 Task: Check the sale-to-list ratio of furnished in the last 5 years.
Action: Mouse moved to (841, 187)
Screenshot: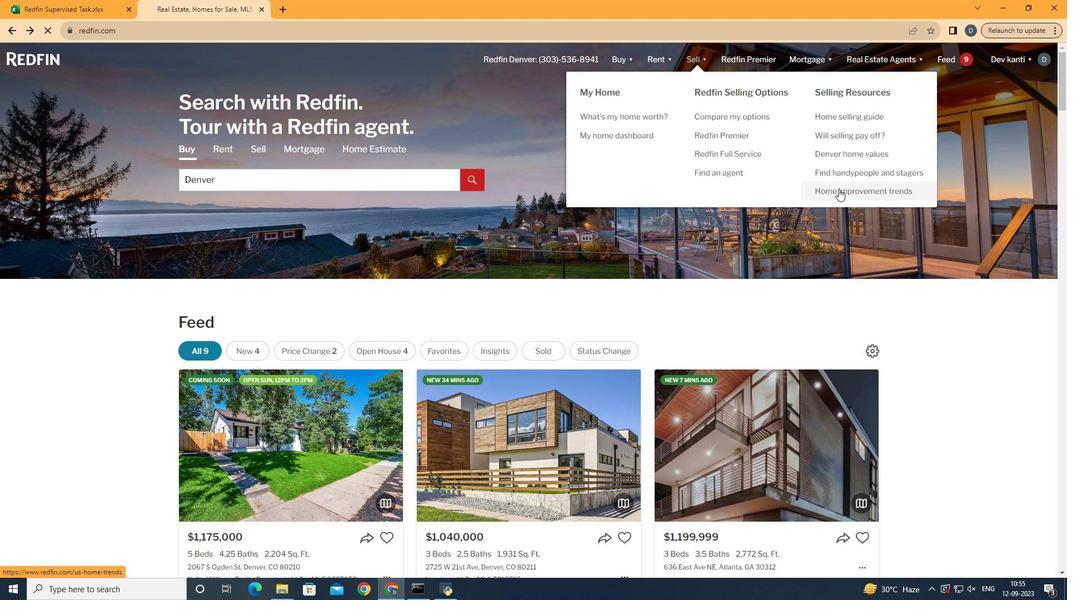 
Action: Mouse pressed left at (841, 187)
Screenshot: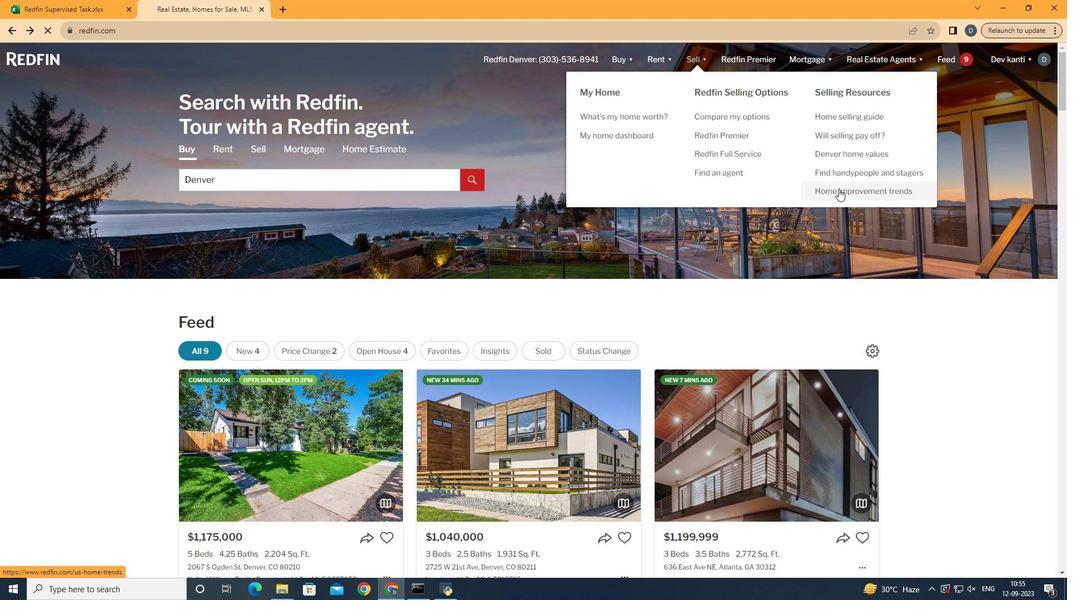 
Action: Mouse moved to (265, 210)
Screenshot: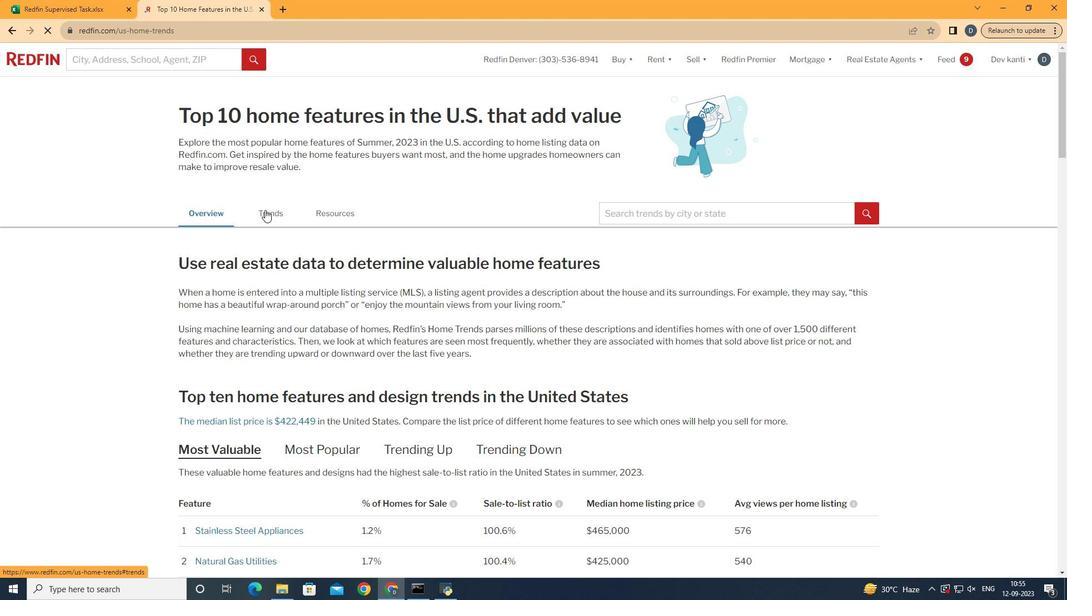 
Action: Mouse pressed left at (265, 210)
Screenshot: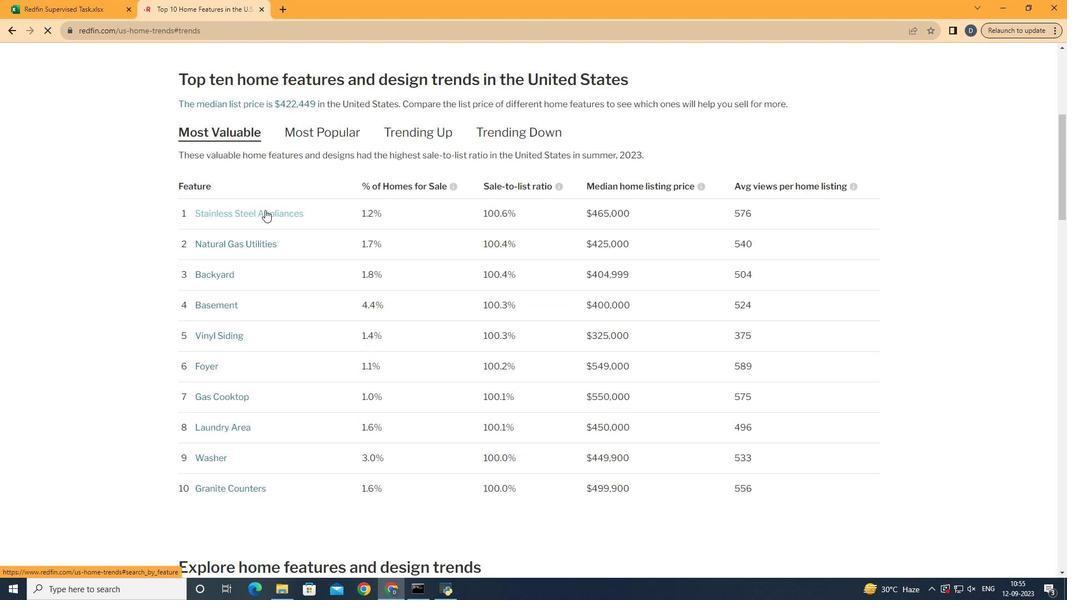 
Action: Mouse moved to (331, 316)
Screenshot: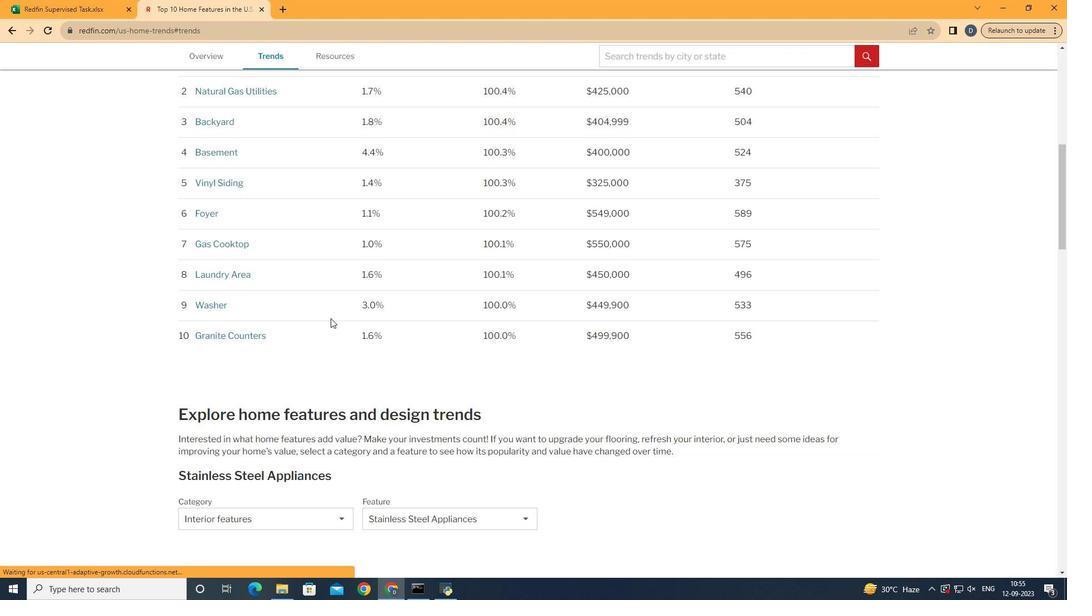 
Action: Mouse scrolled (331, 316) with delta (0, 0)
Screenshot: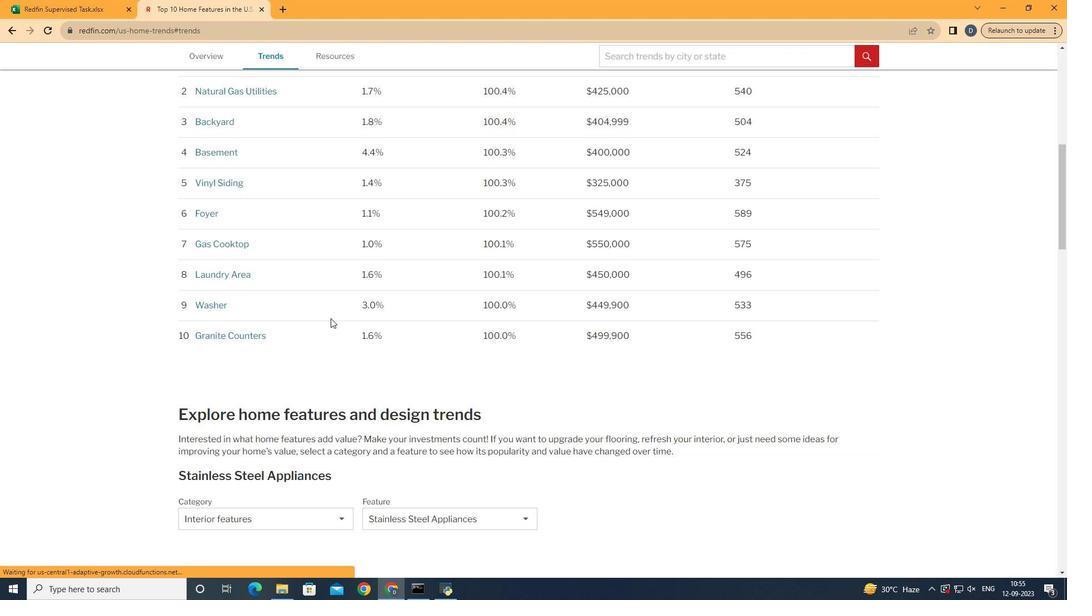 
Action: Mouse moved to (329, 318)
Screenshot: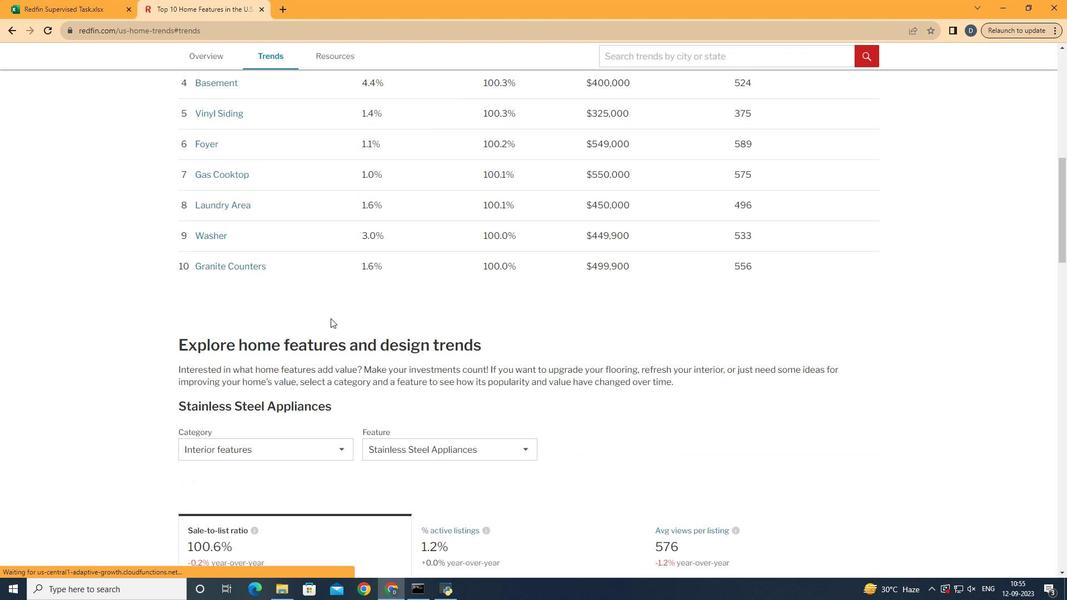 
Action: Mouse scrolled (329, 317) with delta (0, 0)
Screenshot: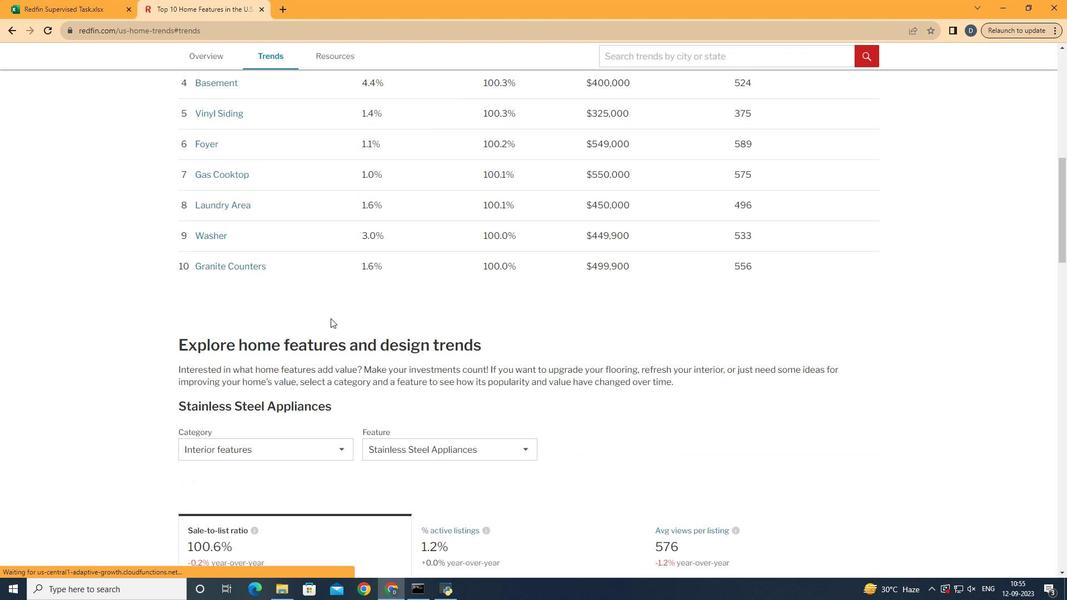 
Action: Mouse moved to (328, 318)
Screenshot: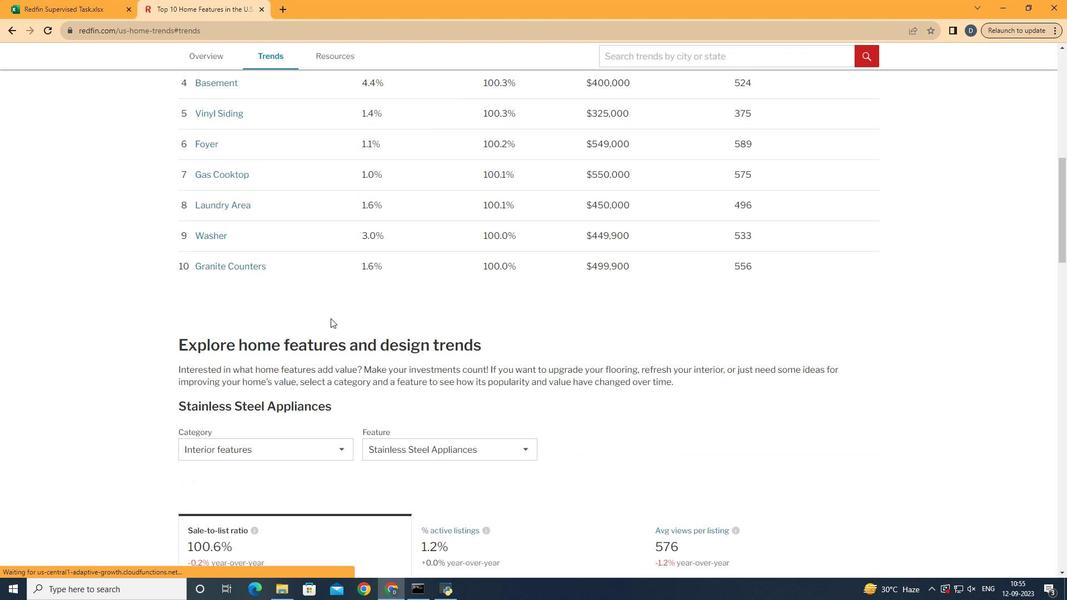 
Action: Mouse scrolled (328, 318) with delta (0, 0)
Screenshot: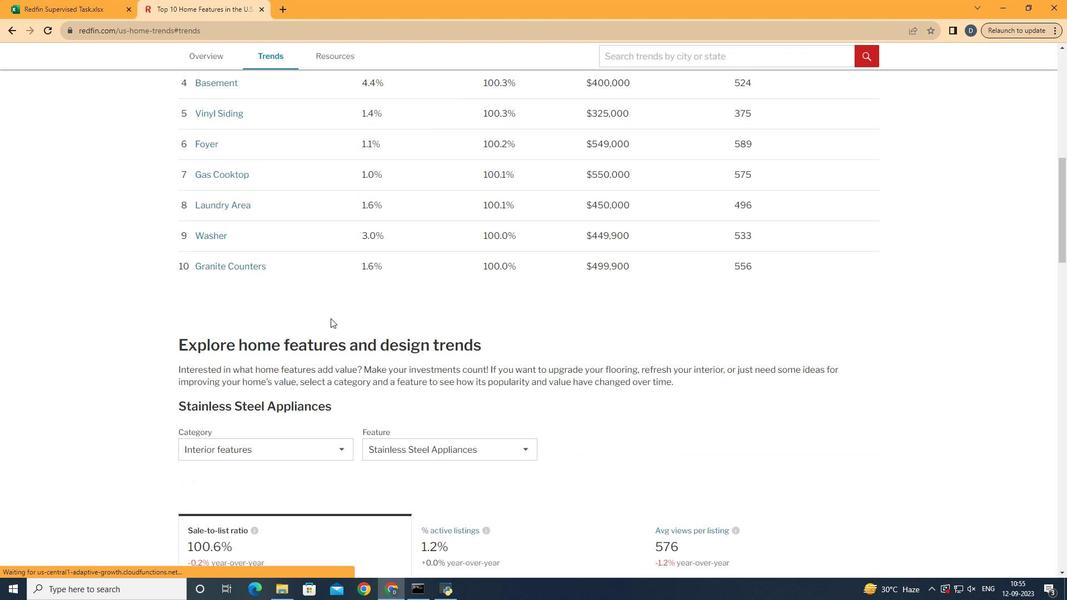 
Action: Mouse scrolled (328, 318) with delta (0, 0)
Screenshot: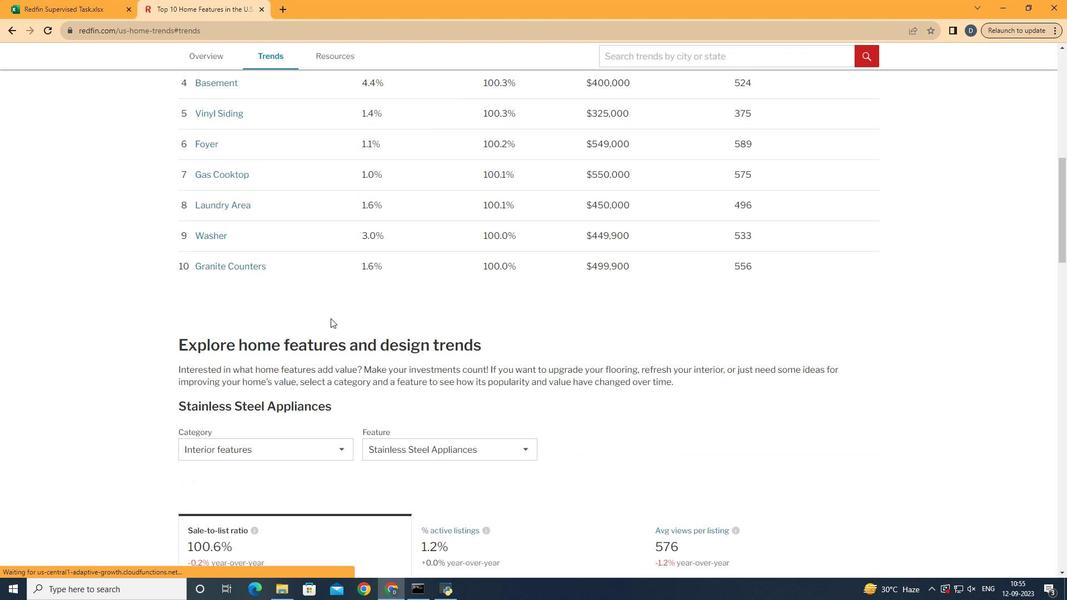 
Action: Mouse moved to (330, 318)
Screenshot: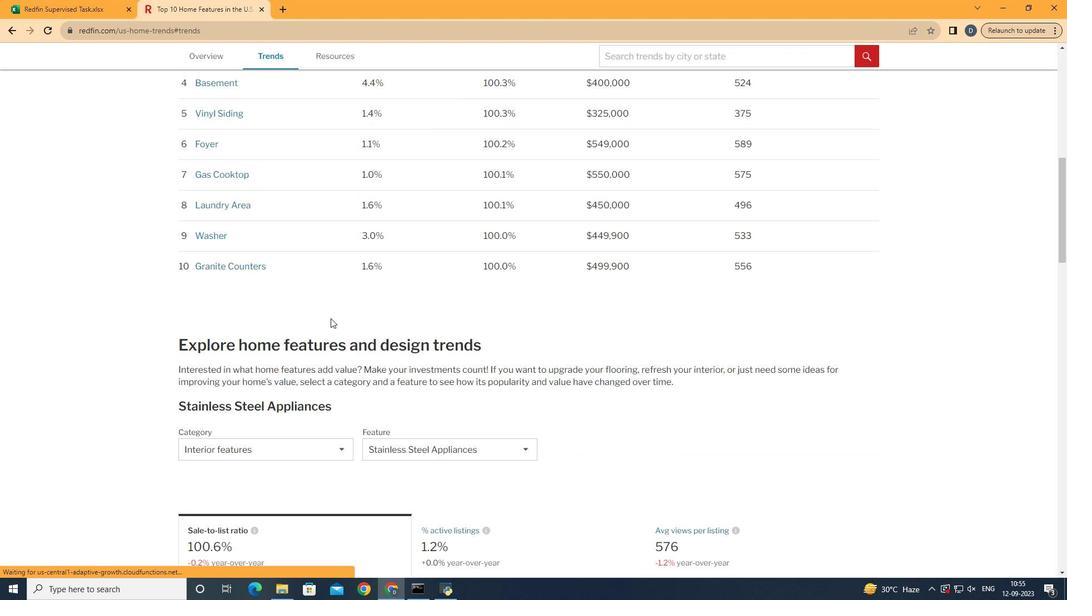 
Action: Mouse scrolled (330, 318) with delta (0, 0)
Screenshot: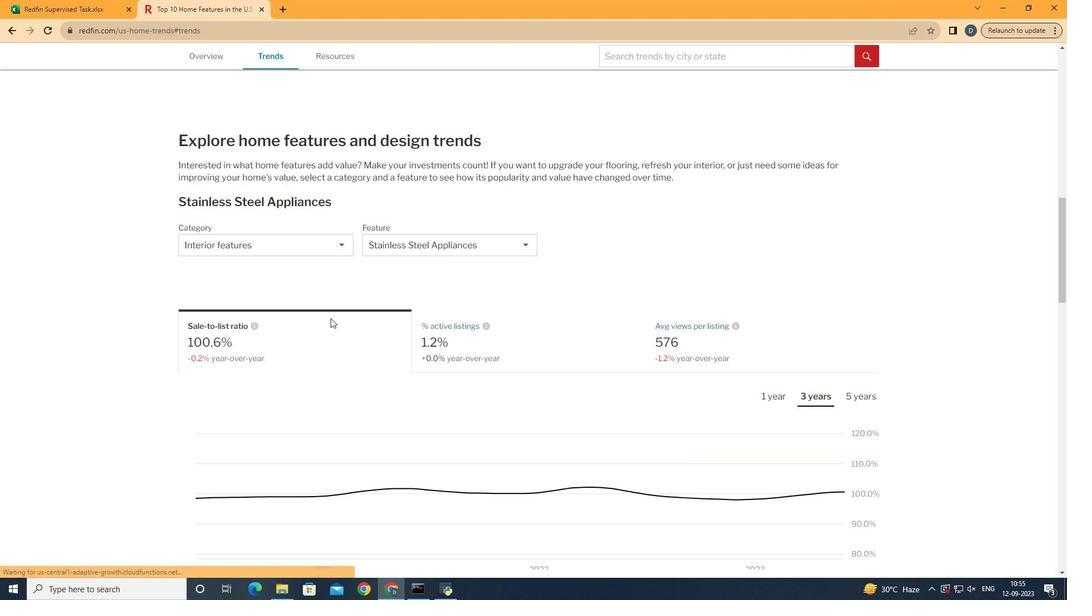 
Action: Mouse scrolled (330, 318) with delta (0, 0)
Screenshot: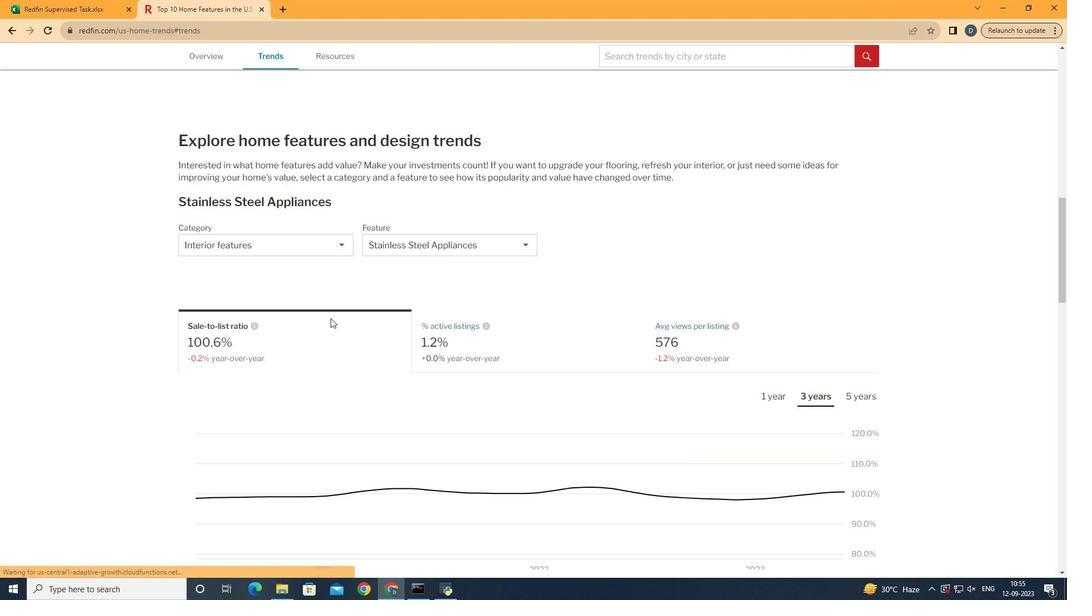 
Action: Mouse scrolled (330, 318) with delta (0, 0)
Screenshot: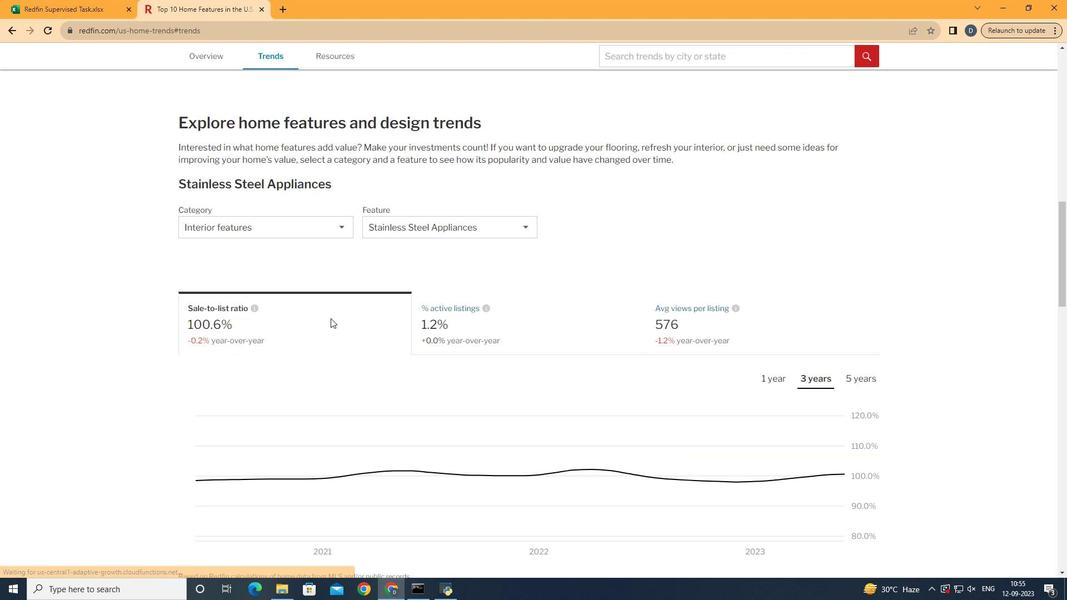 
Action: Mouse scrolled (330, 318) with delta (0, 0)
Screenshot: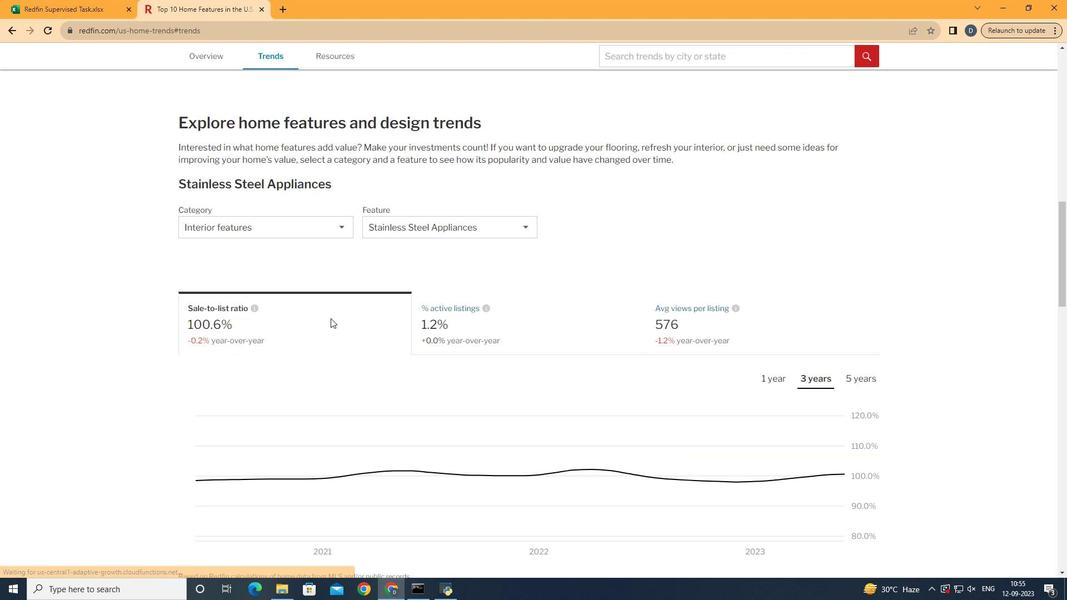 
Action: Mouse scrolled (330, 318) with delta (0, 0)
Screenshot: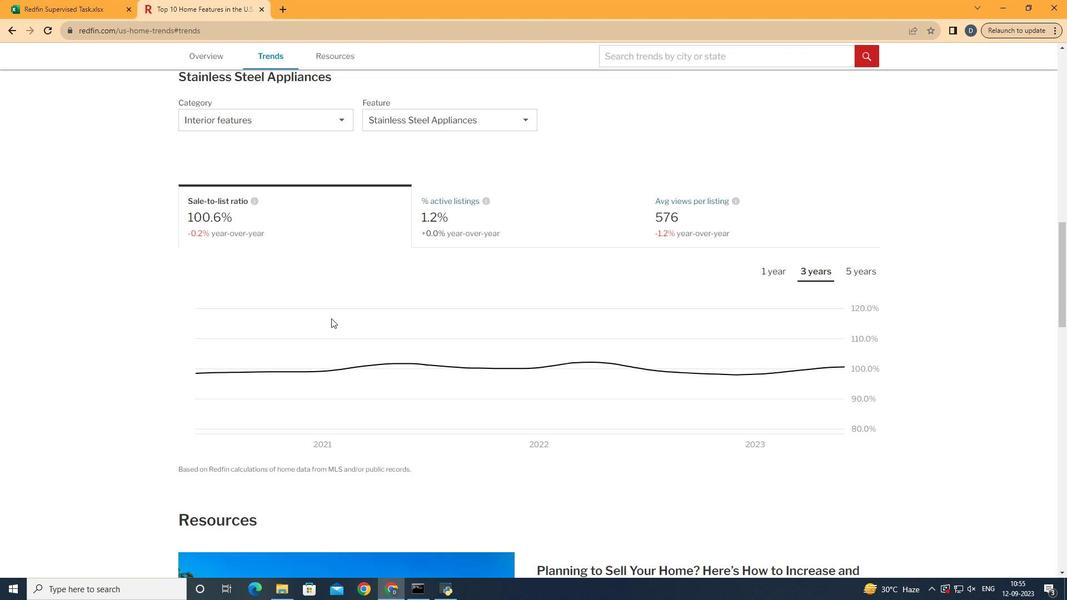 
Action: Mouse scrolled (330, 318) with delta (0, 0)
Screenshot: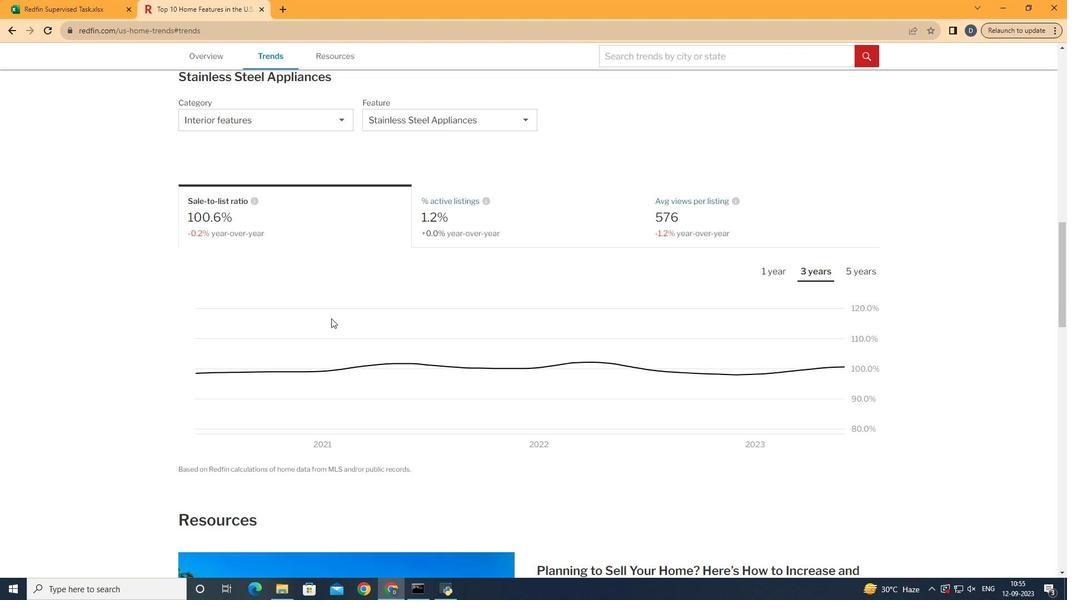 
Action: Mouse moved to (334, 278)
Screenshot: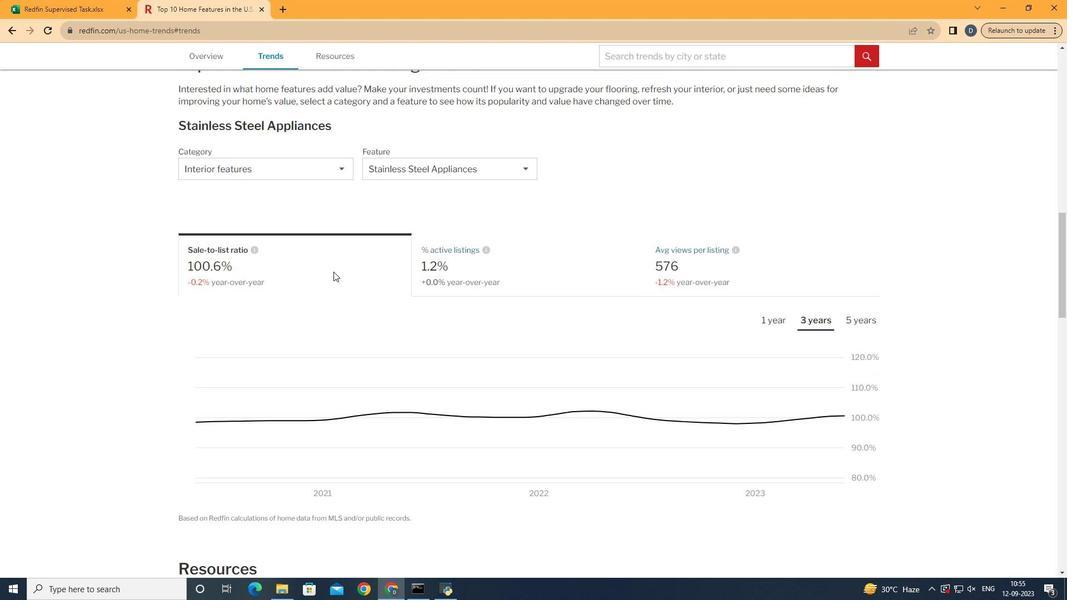 
Action: Mouse scrolled (334, 278) with delta (0, 0)
Screenshot: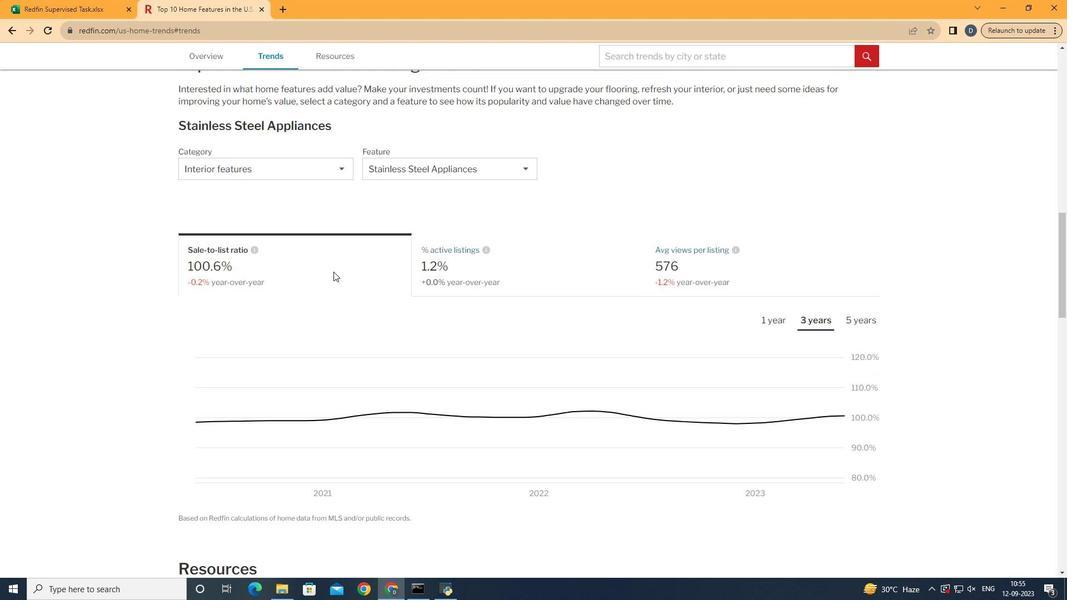 
Action: Mouse moved to (328, 172)
Screenshot: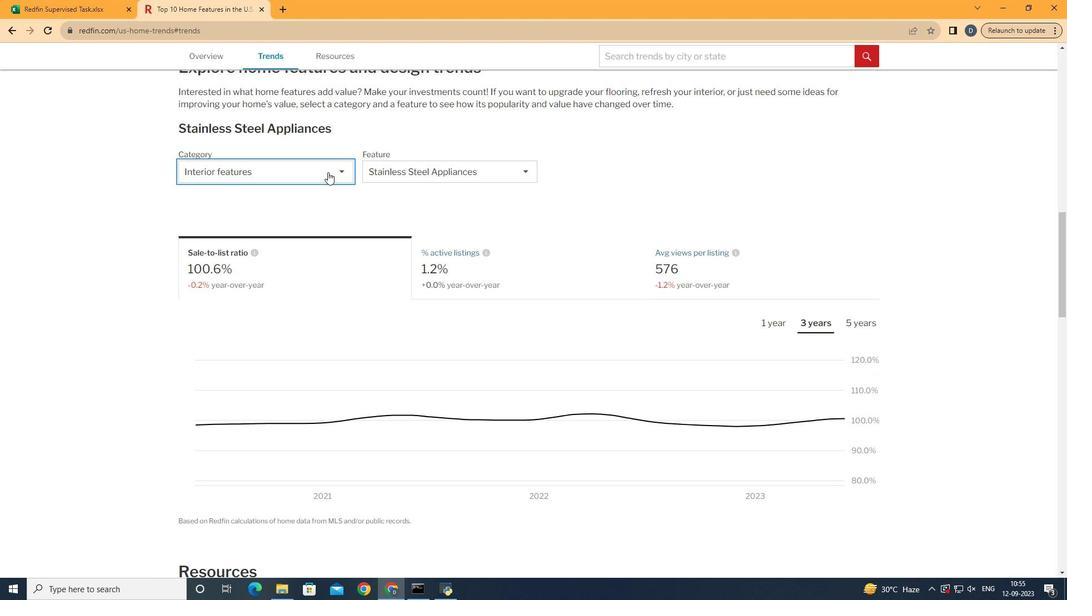 
Action: Mouse pressed left at (328, 172)
Screenshot: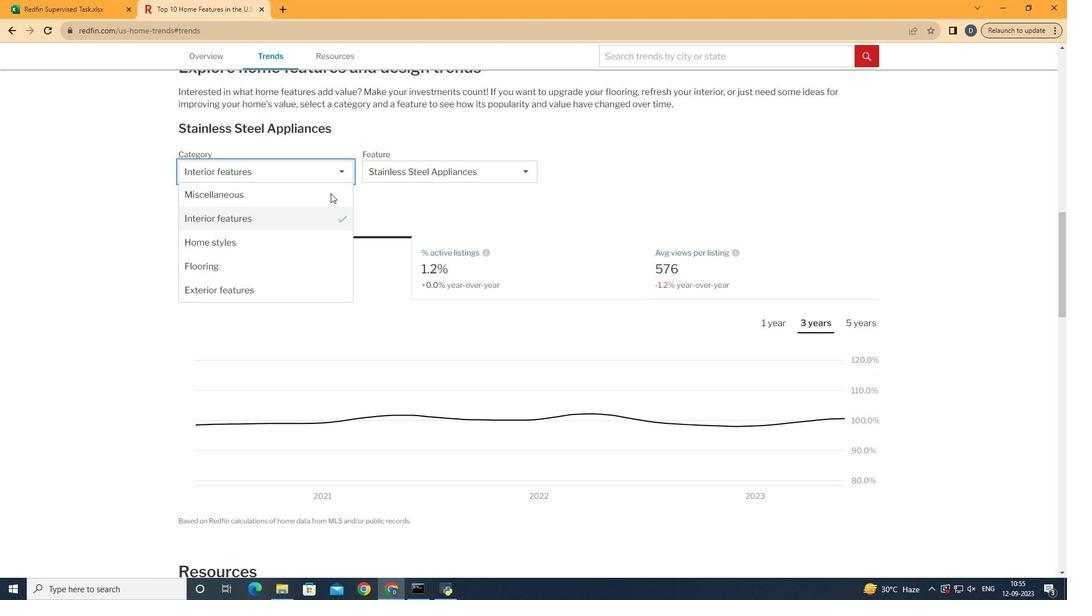 
Action: Mouse moved to (337, 220)
Screenshot: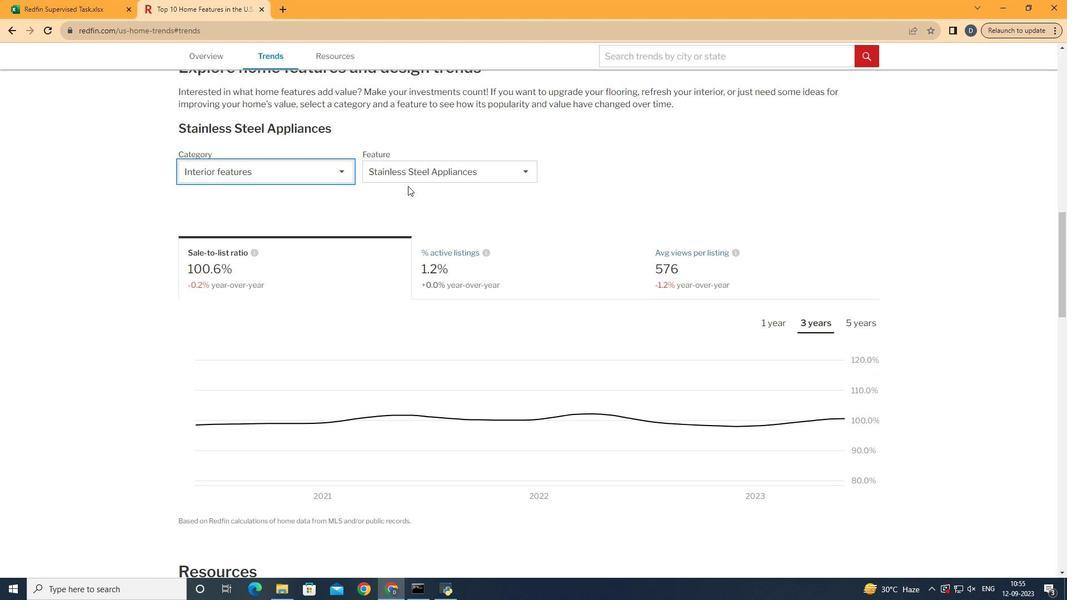 
Action: Mouse pressed left at (337, 220)
Screenshot: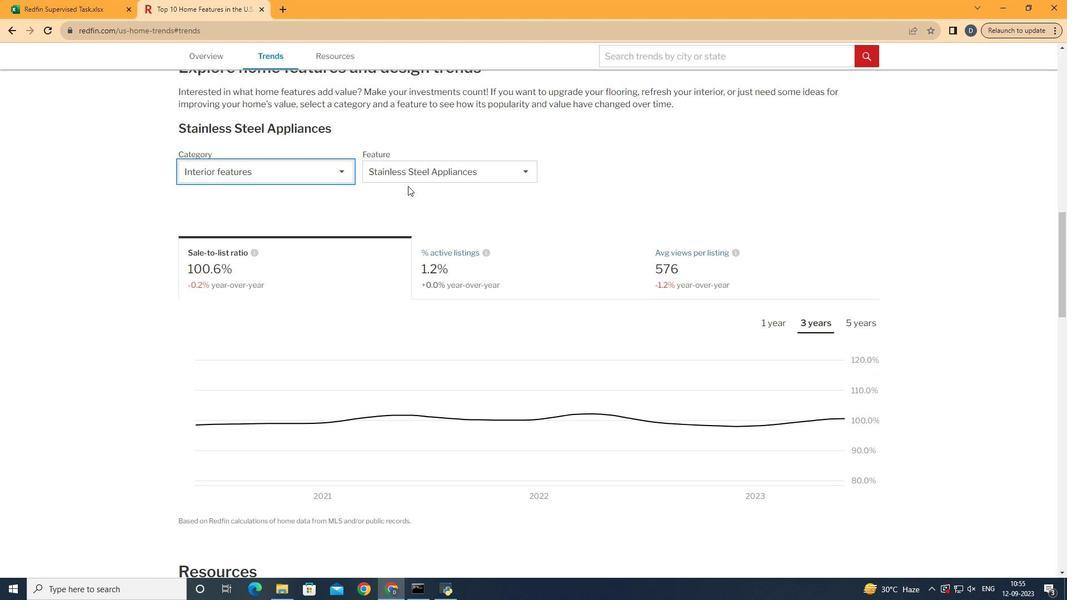 
Action: Mouse moved to (434, 177)
Screenshot: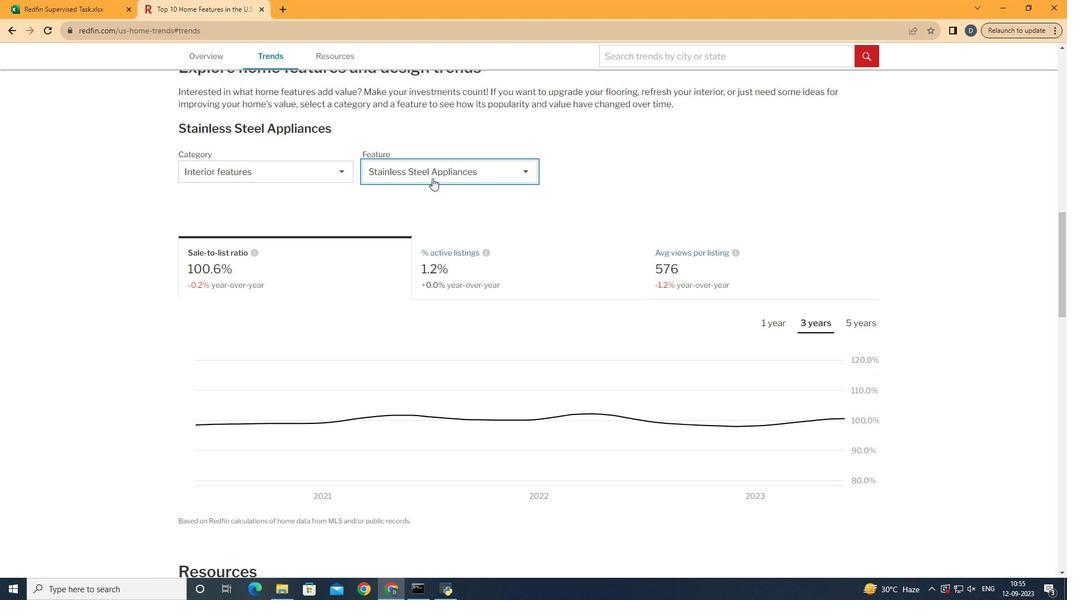 
Action: Mouse pressed left at (434, 177)
Screenshot: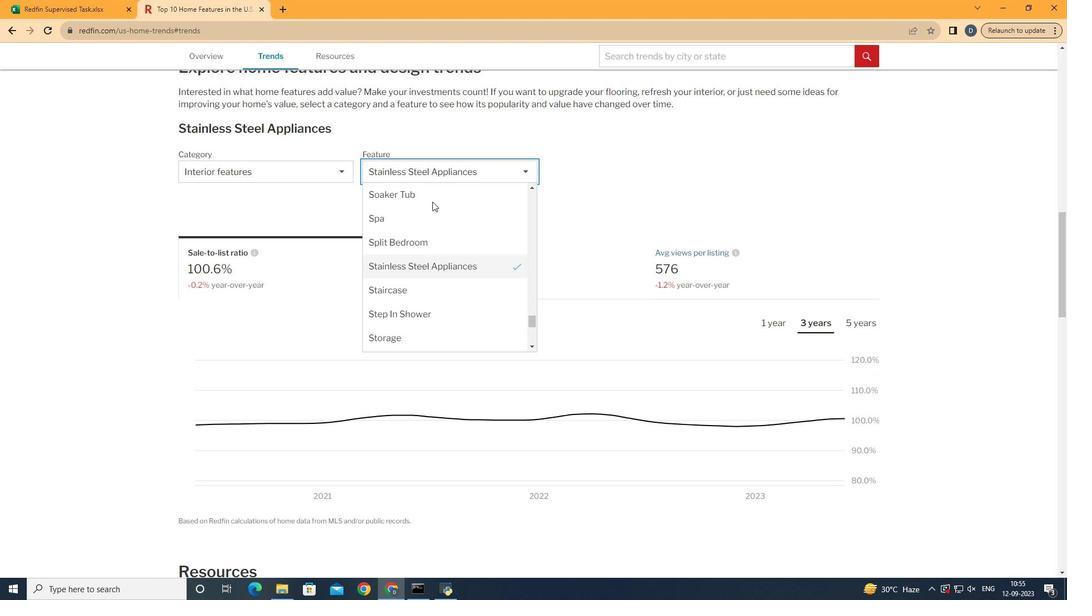 
Action: Mouse moved to (435, 273)
Screenshot: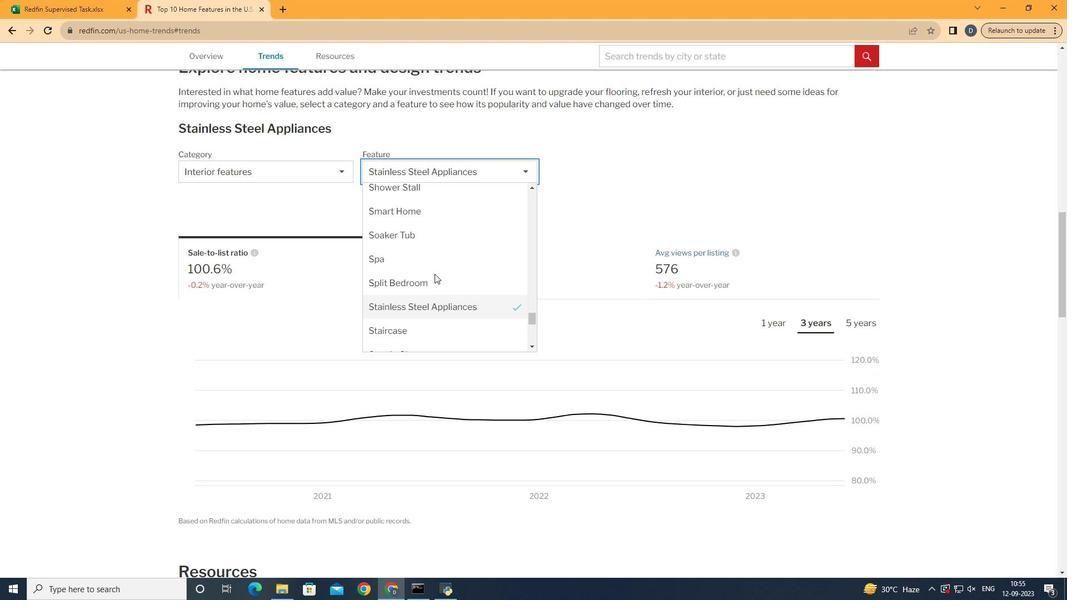 
Action: Mouse scrolled (435, 273) with delta (0, 0)
Screenshot: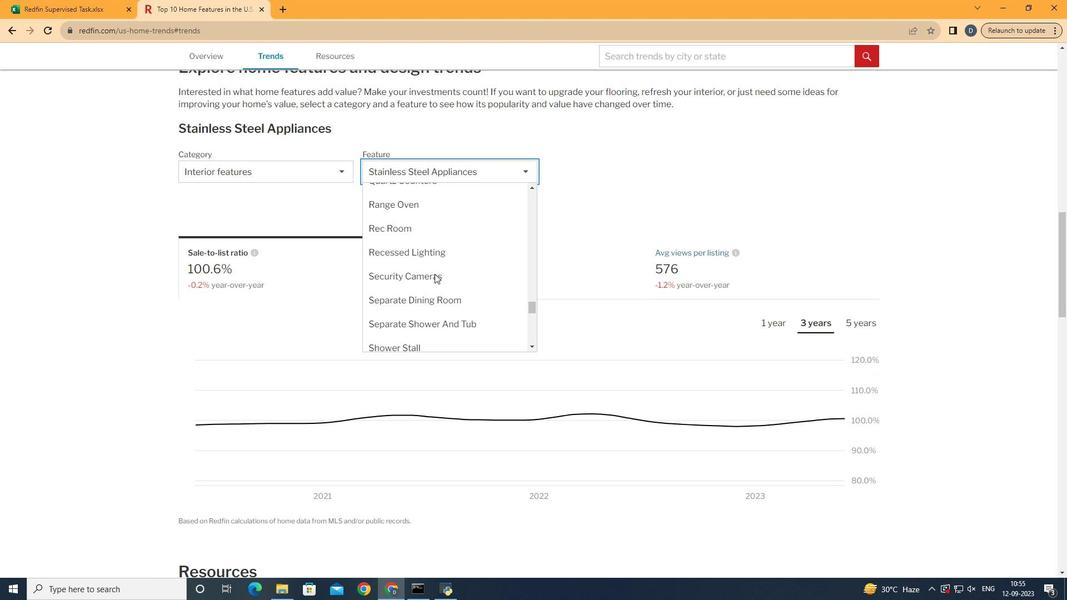
Action: Mouse scrolled (435, 273) with delta (0, 0)
Screenshot: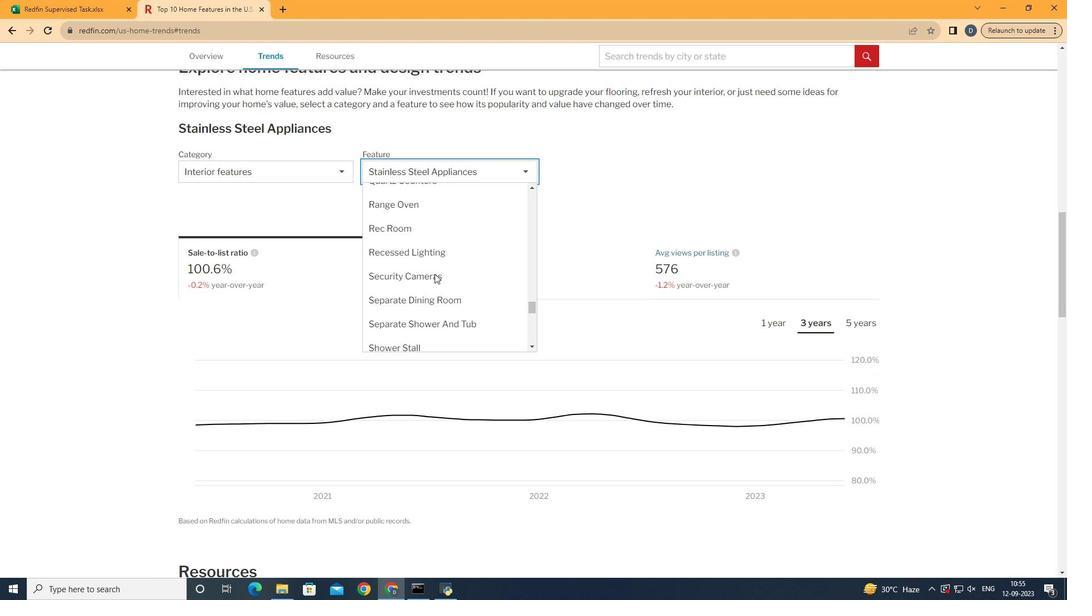 
Action: Mouse scrolled (435, 273) with delta (0, 0)
Screenshot: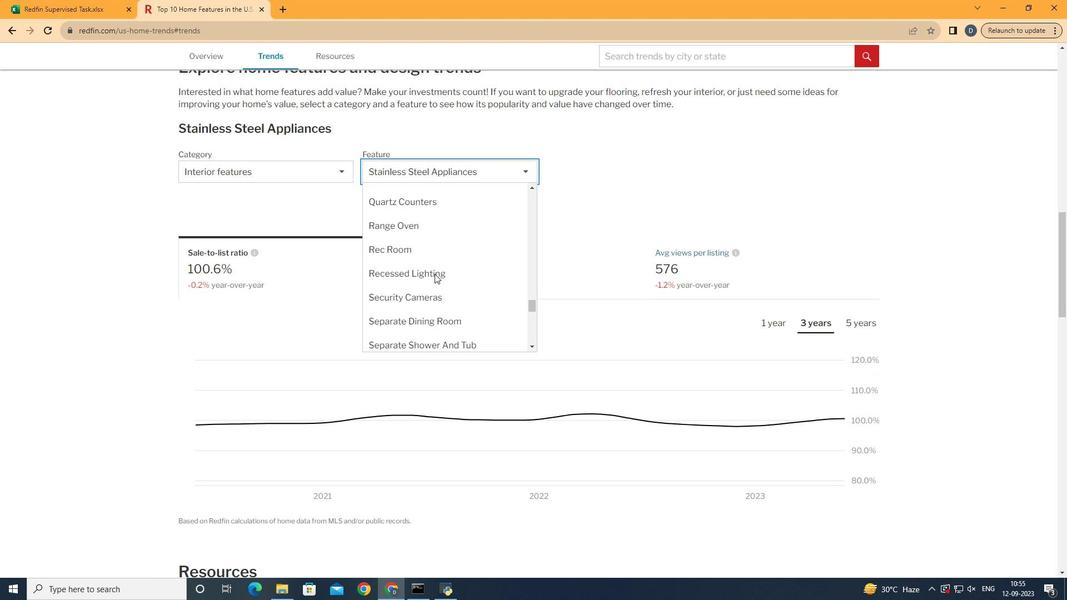 
Action: Mouse moved to (435, 273)
Screenshot: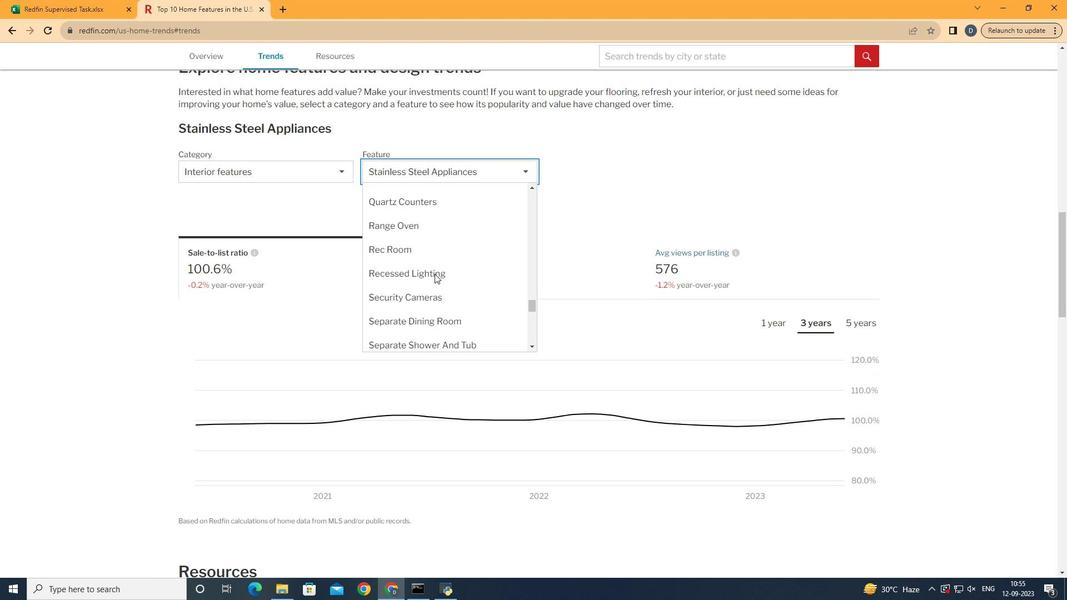 
Action: Mouse scrolled (435, 273) with delta (0, 0)
Screenshot: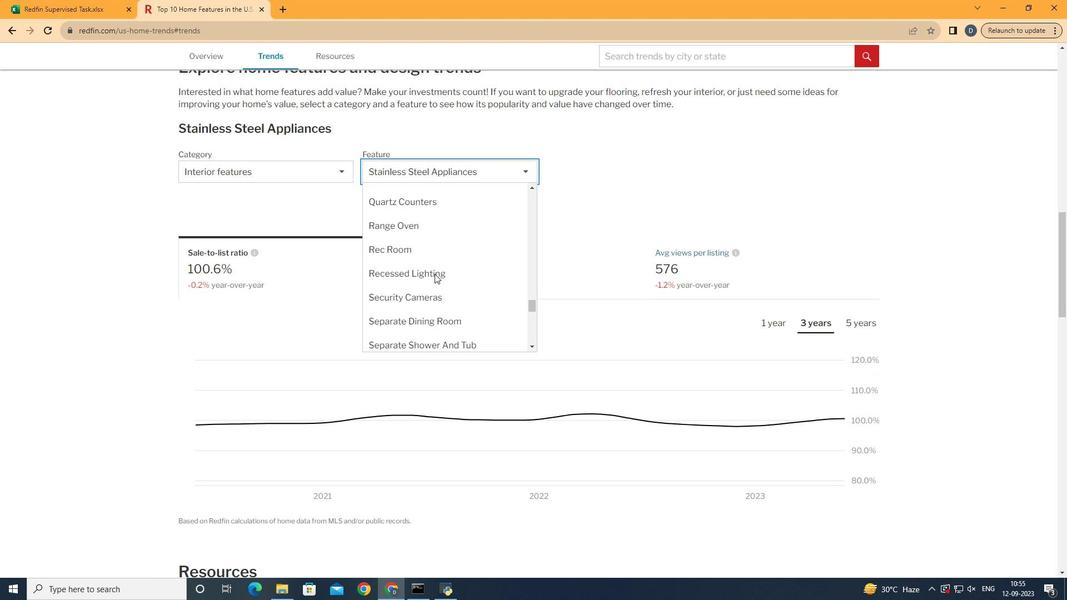 
Action: Mouse moved to (434, 274)
Screenshot: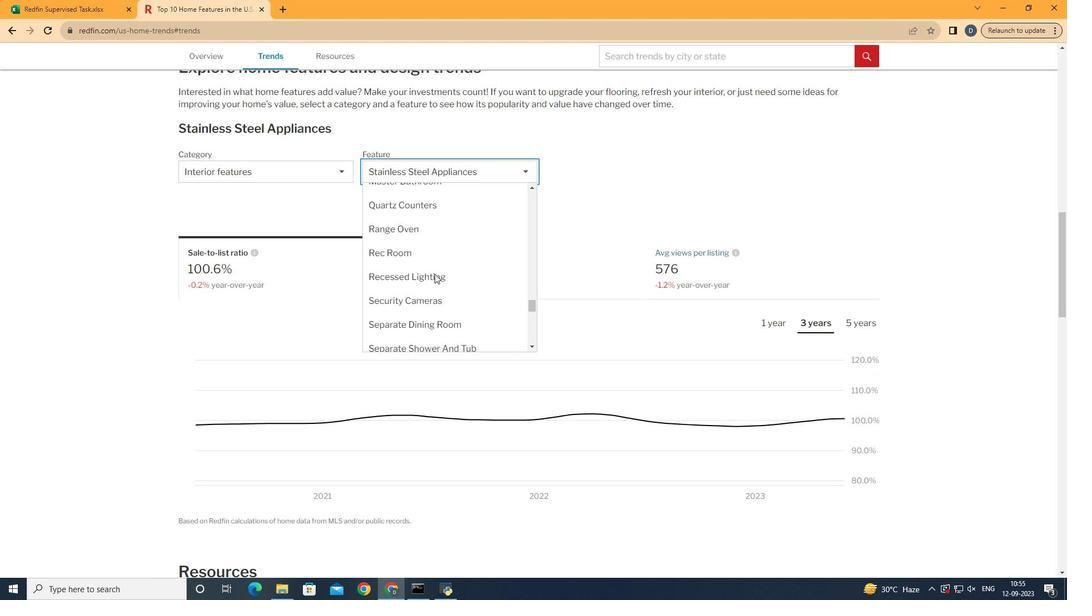 
Action: Mouse scrolled (434, 274) with delta (0, 0)
Screenshot: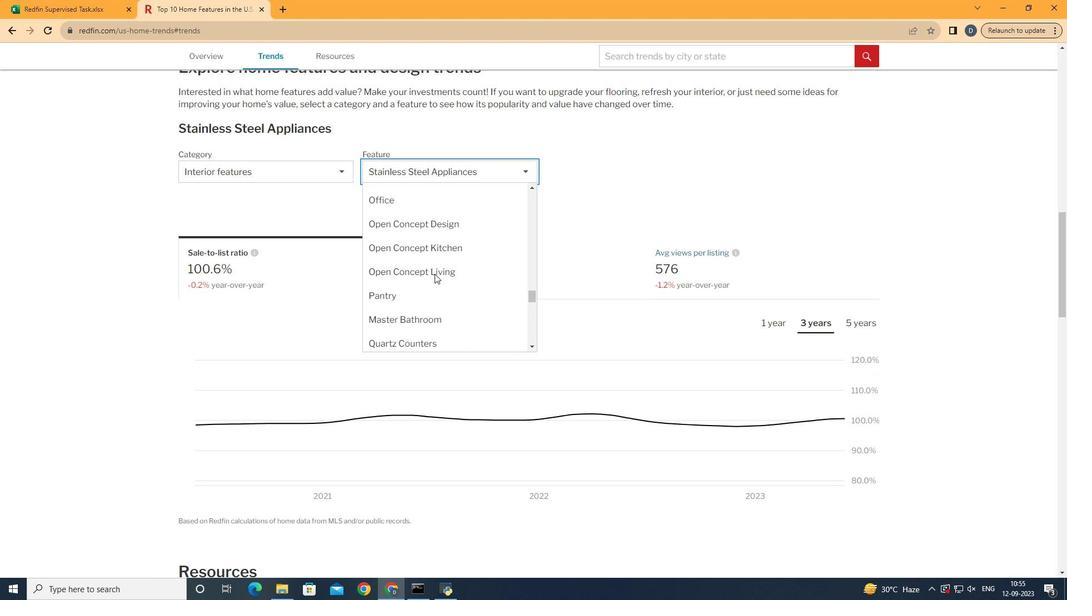 
Action: Mouse scrolled (434, 274) with delta (0, 0)
Screenshot: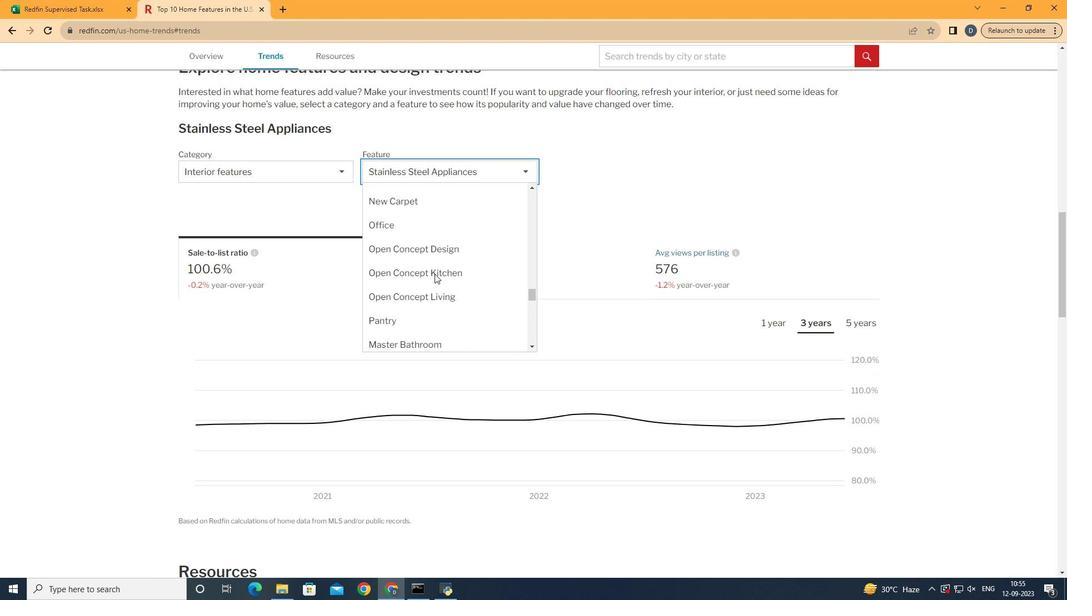 
Action: Mouse scrolled (434, 274) with delta (0, 0)
Screenshot: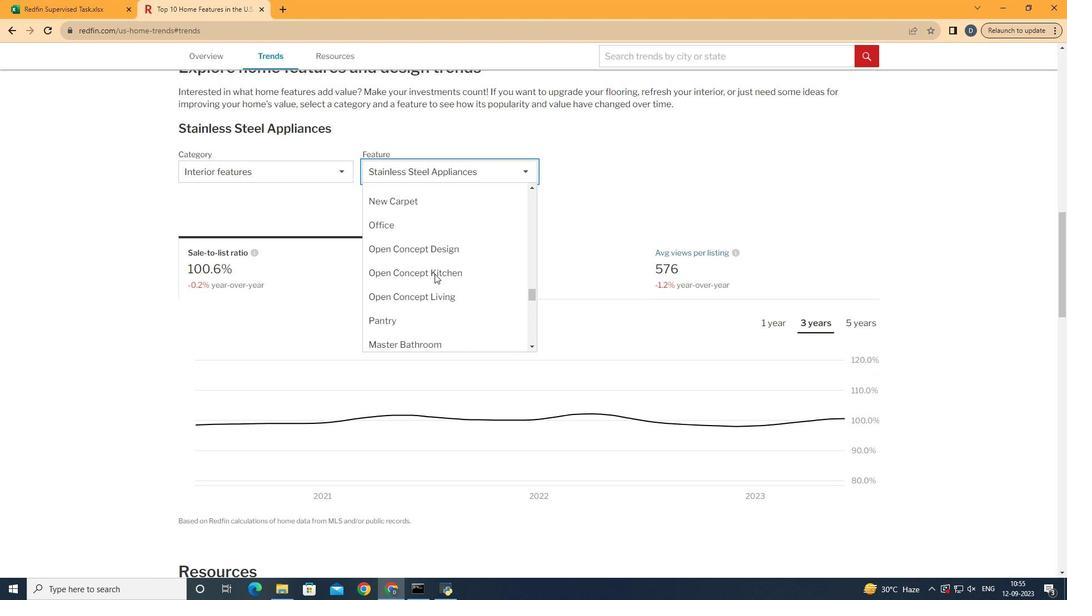 
Action: Mouse scrolled (434, 274) with delta (0, 0)
Screenshot: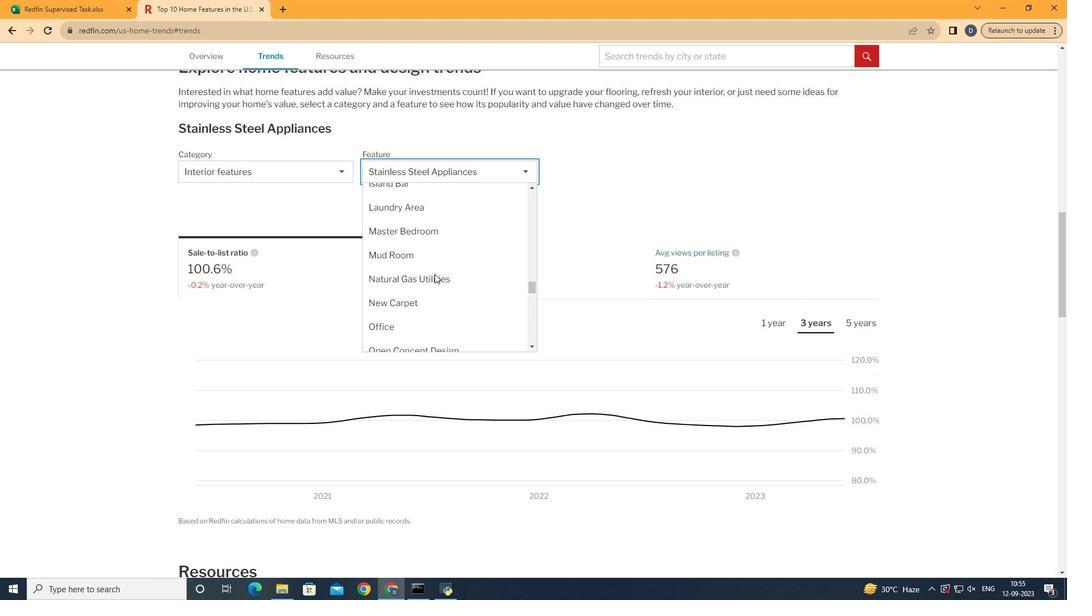 
Action: Mouse scrolled (434, 274) with delta (0, 0)
Screenshot: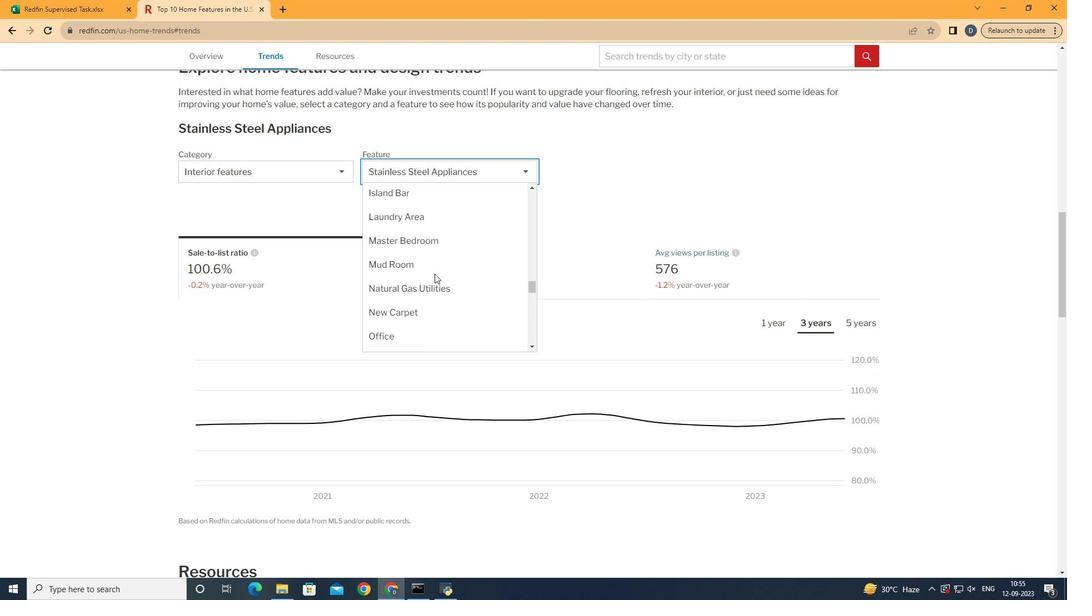 
Action: Mouse scrolled (434, 274) with delta (0, 0)
Screenshot: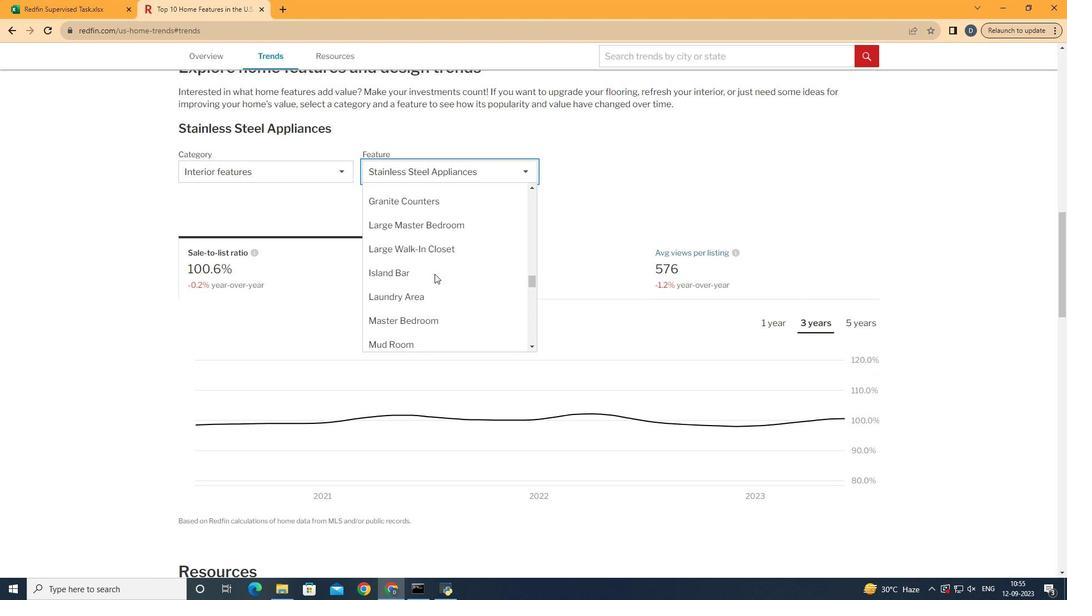 
Action: Mouse scrolled (434, 274) with delta (0, 0)
Screenshot: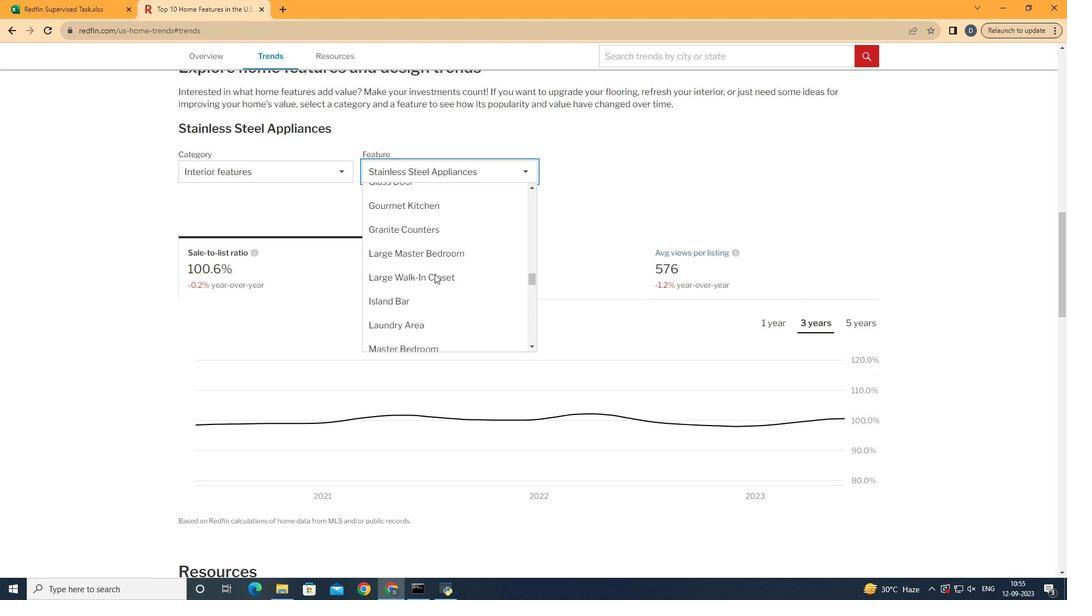 
Action: Mouse scrolled (434, 274) with delta (0, 0)
Screenshot: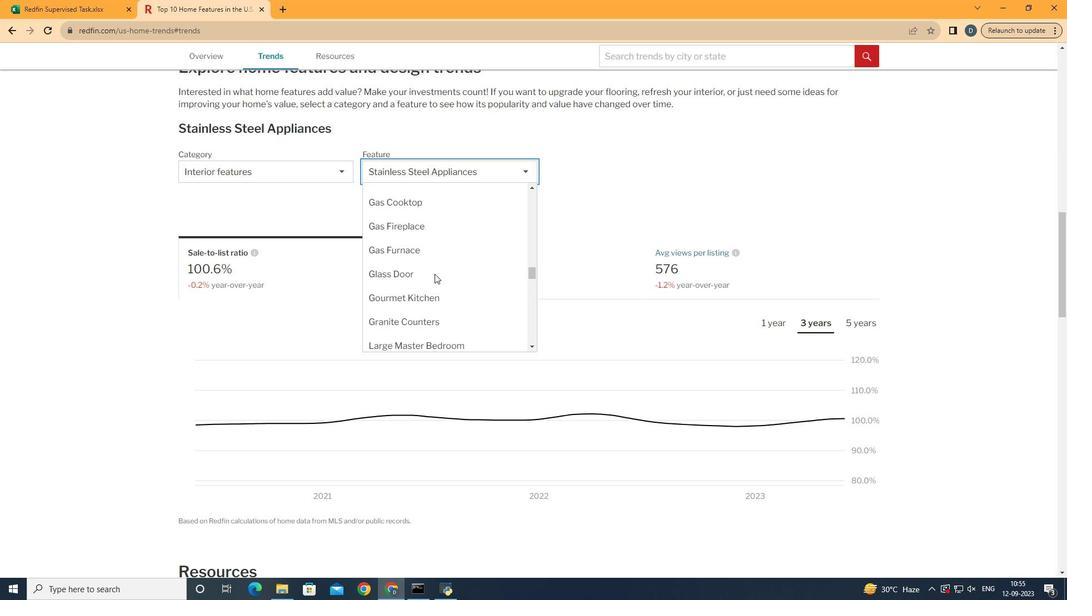
Action: Mouse scrolled (434, 274) with delta (0, 0)
Screenshot: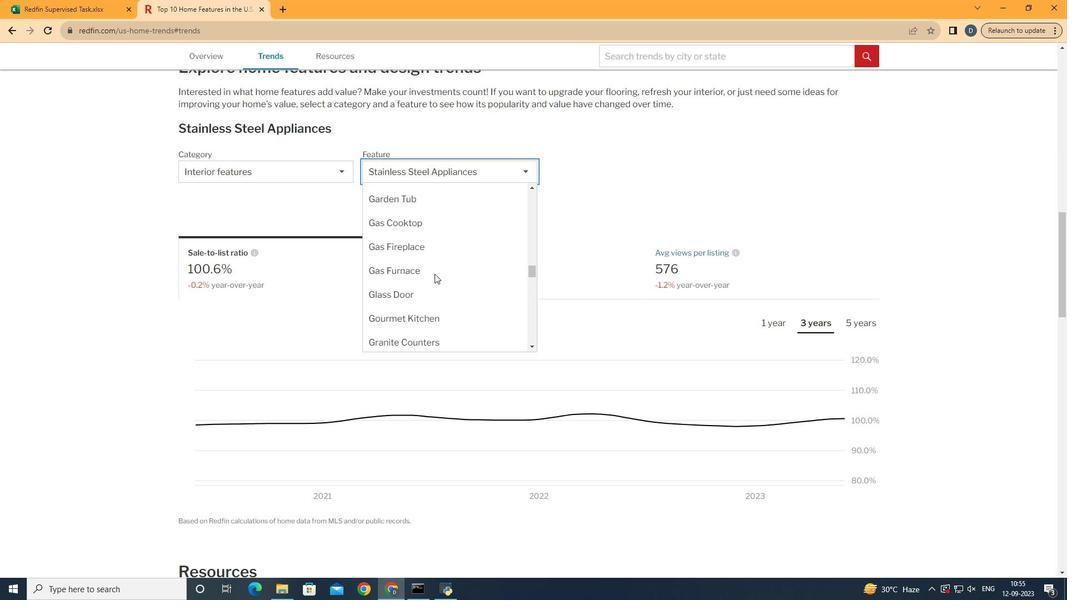 
Action: Mouse scrolled (434, 274) with delta (0, 0)
Screenshot: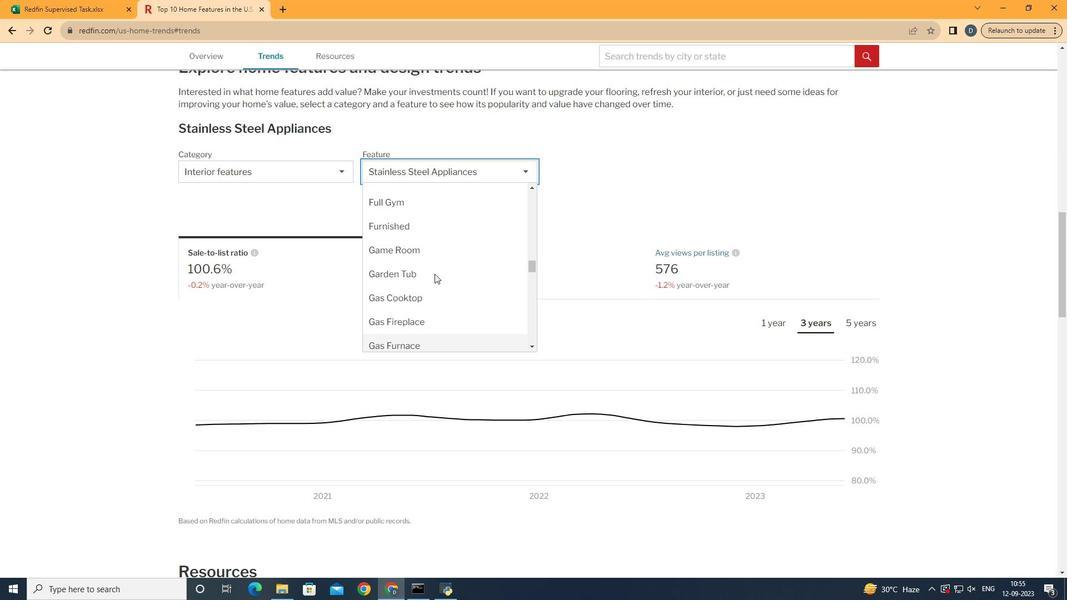 
Action: Mouse scrolled (434, 274) with delta (0, 0)
Screenshot: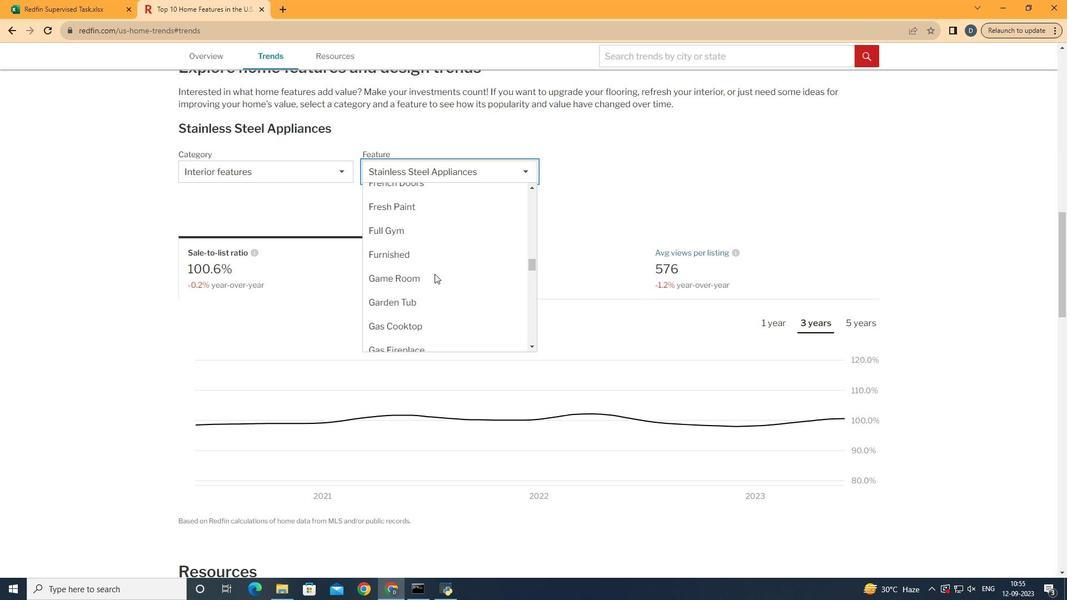
Action: Mouse scrolled (434, 274) with delta (0, 0)
Screenshot: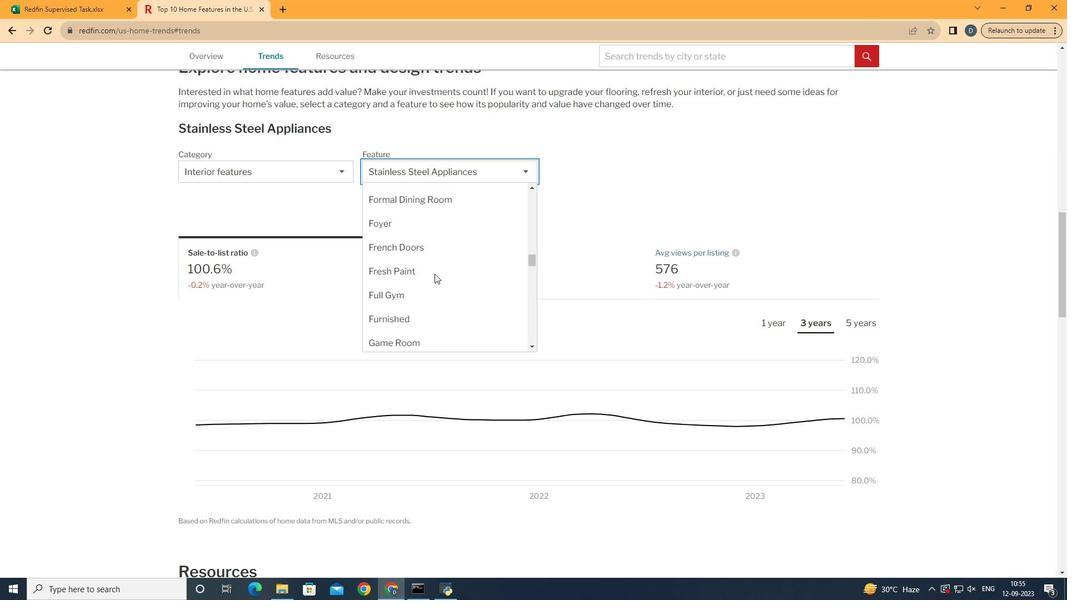 
Action: Mouse moved to (423, 318)
Screenshot: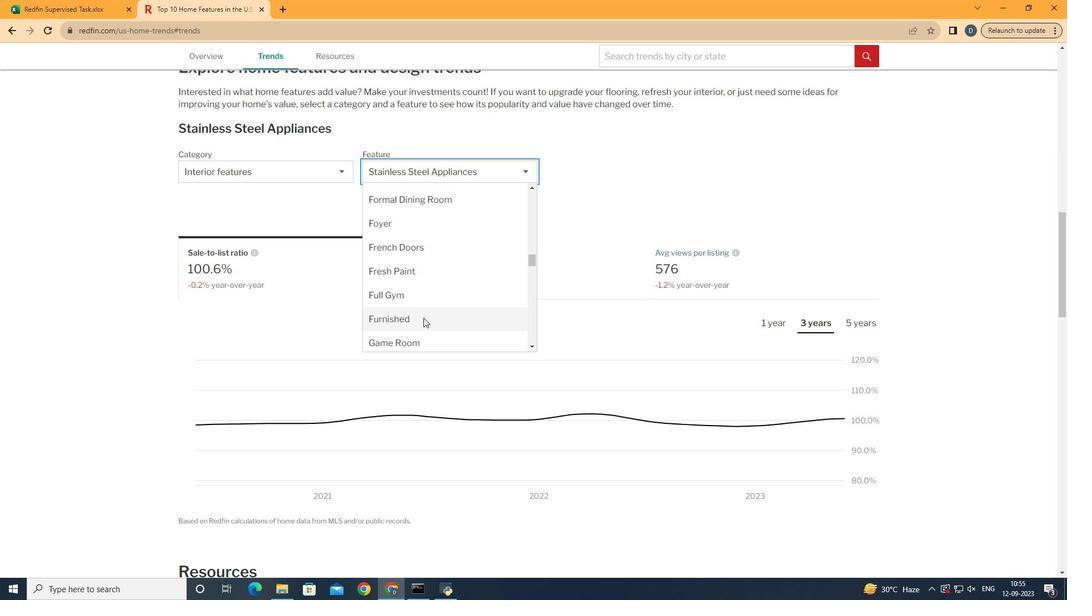 
Action: Mouse pressed left at (423, 318)
Screenshot: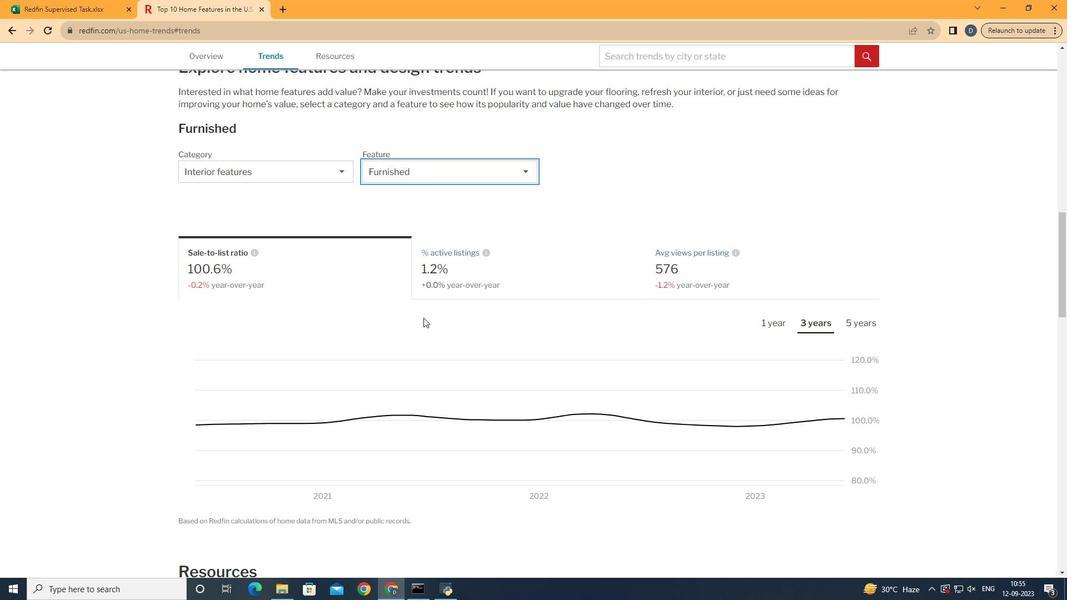 
Action: Mouse moved to (340, 265)
Screenshot: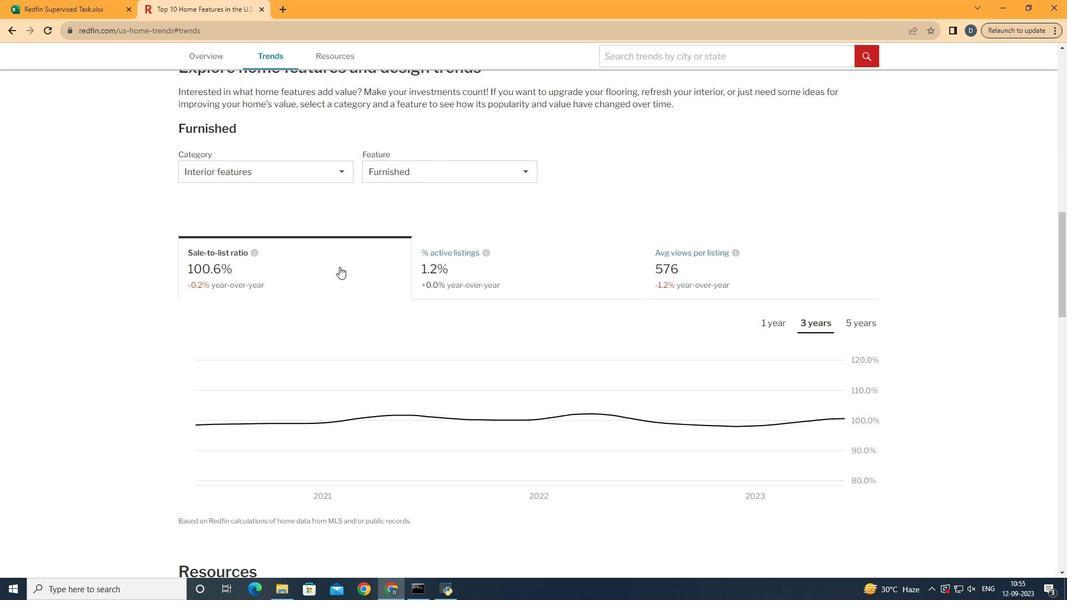 
Action: Mouse pressed left at (340, 265)
Screenshot: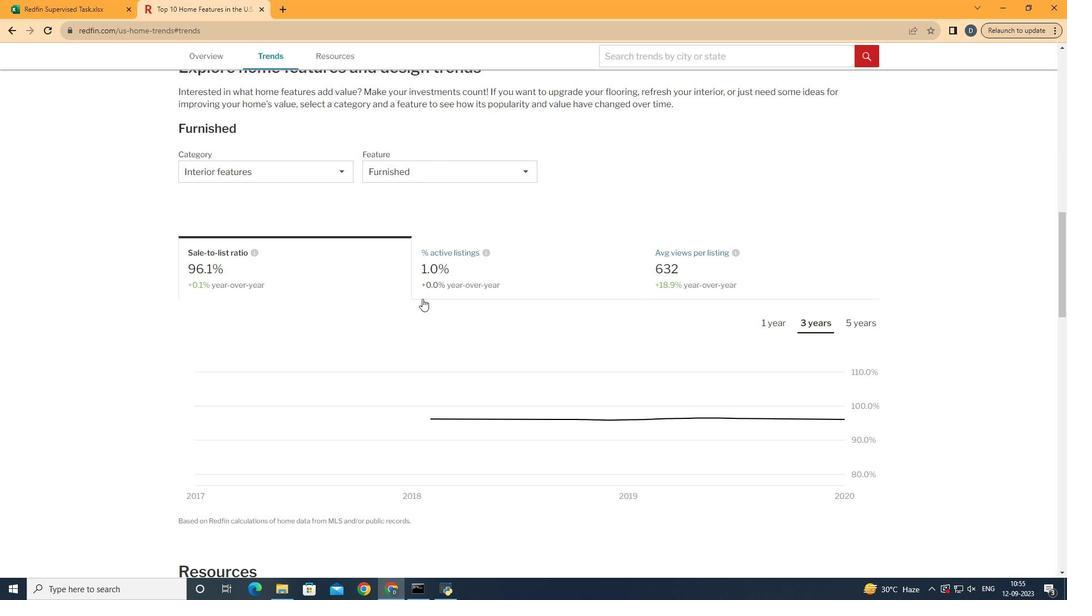 
Action: Mouse moved to (863, 324)
Screenshot: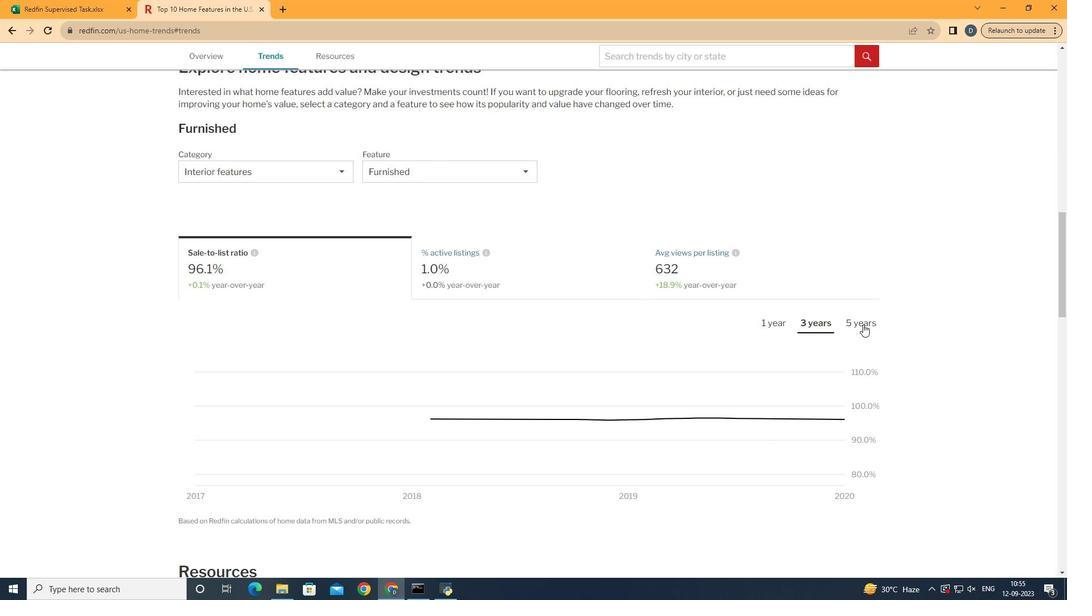 
Action: Mouse pressed left at (863, 324)
Screenshot: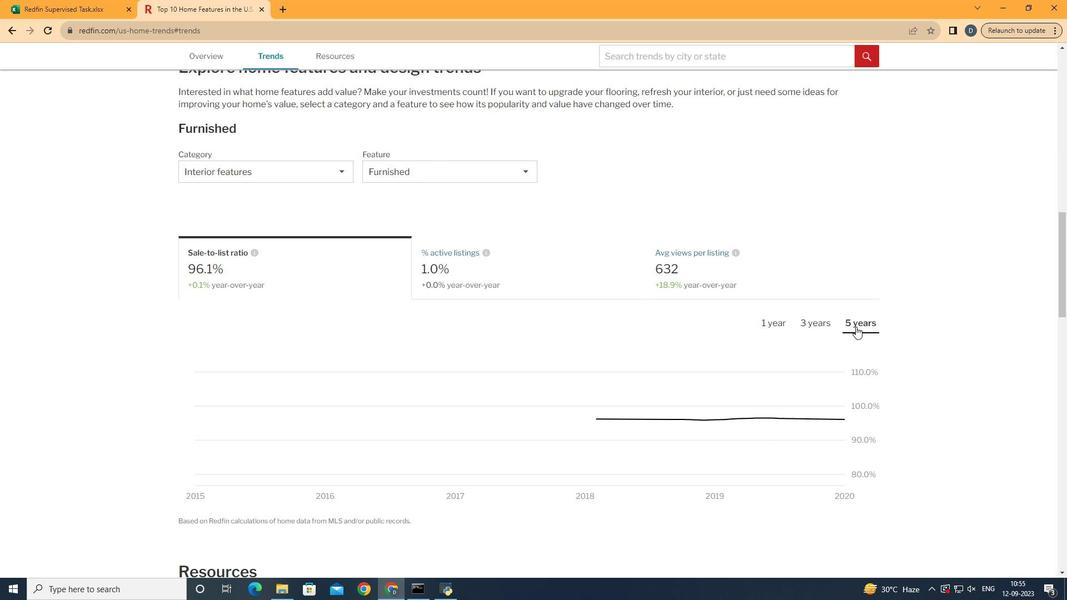 
Action: Mouse moved to (888, 425)
Screenshot: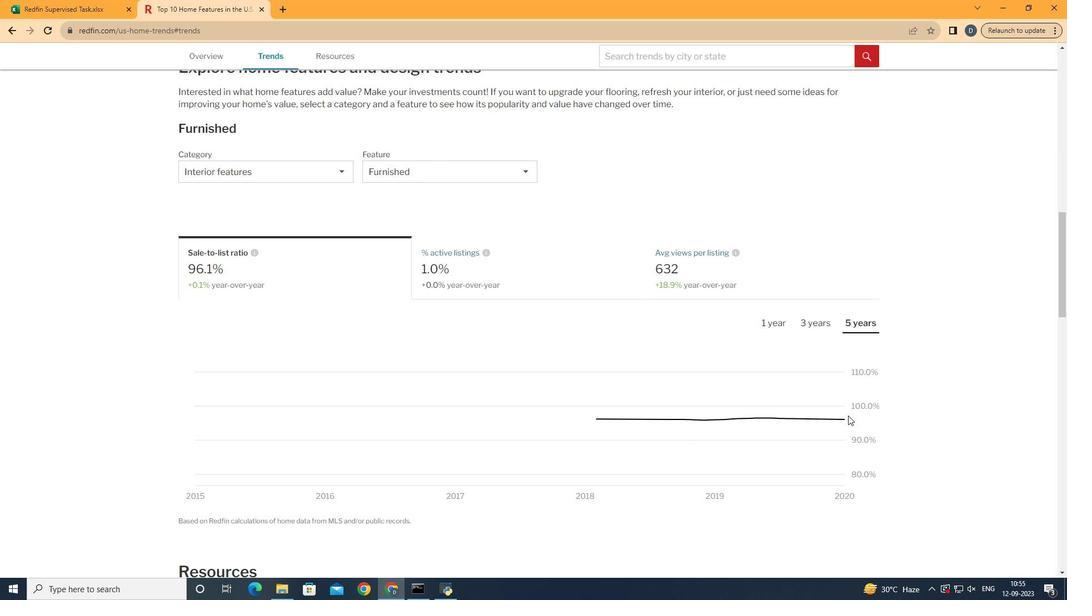
